 Task: Merge the cell horizontally on the spreadsheet.
Action: Mouse moved to (53, 196)
Screenshot: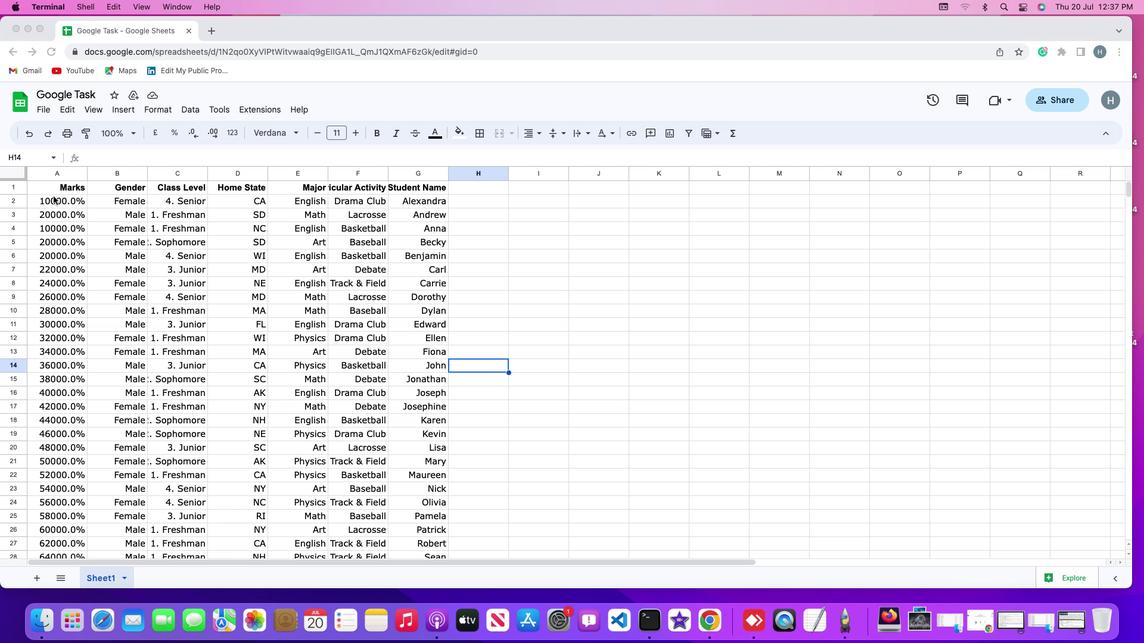 
Action: Mouse pressed left at (53, 196)
Screenshot: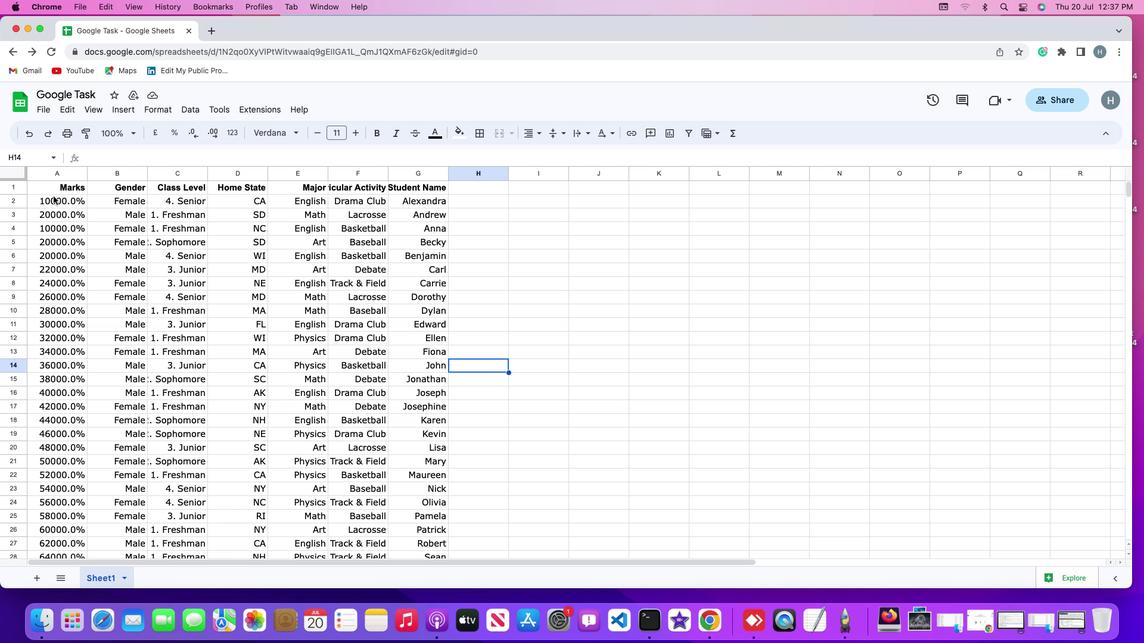 
Action: Mouse moved to (47, 186)
Screenshot: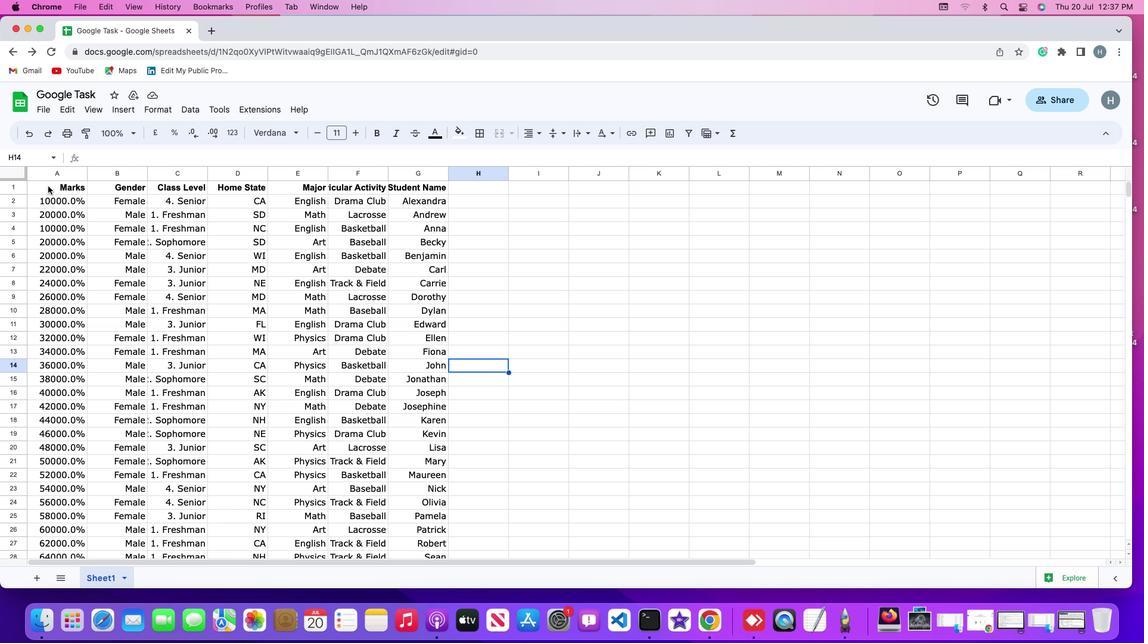 
Action: Mouse pressed left at (47, 186)
Screenshot: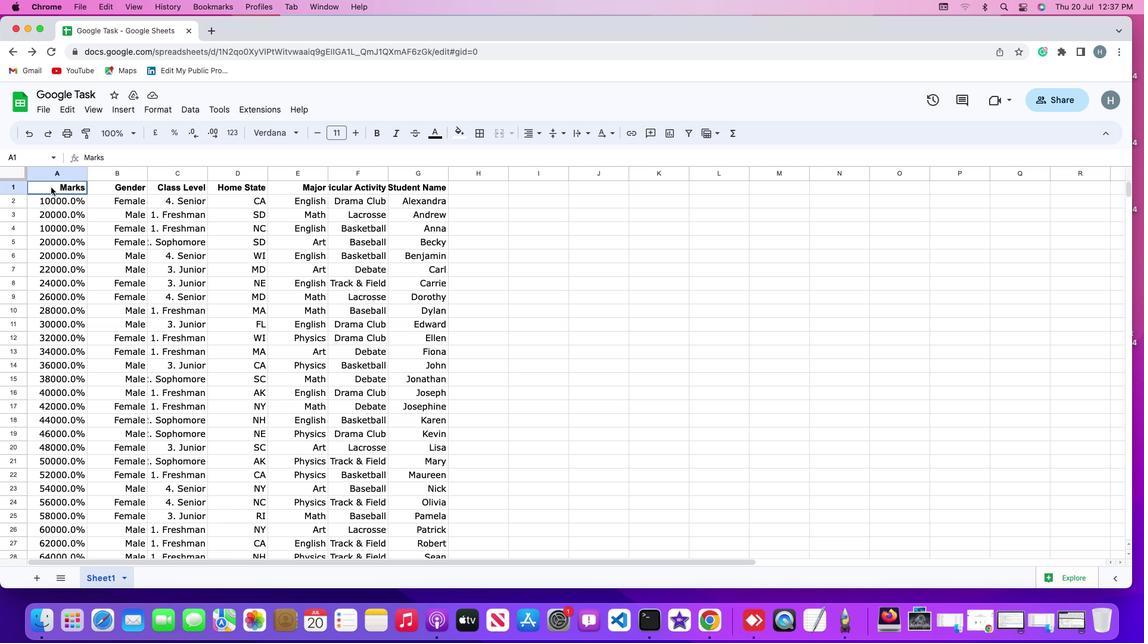 
Action: Mouse moved to (146, 109)
Screenshot: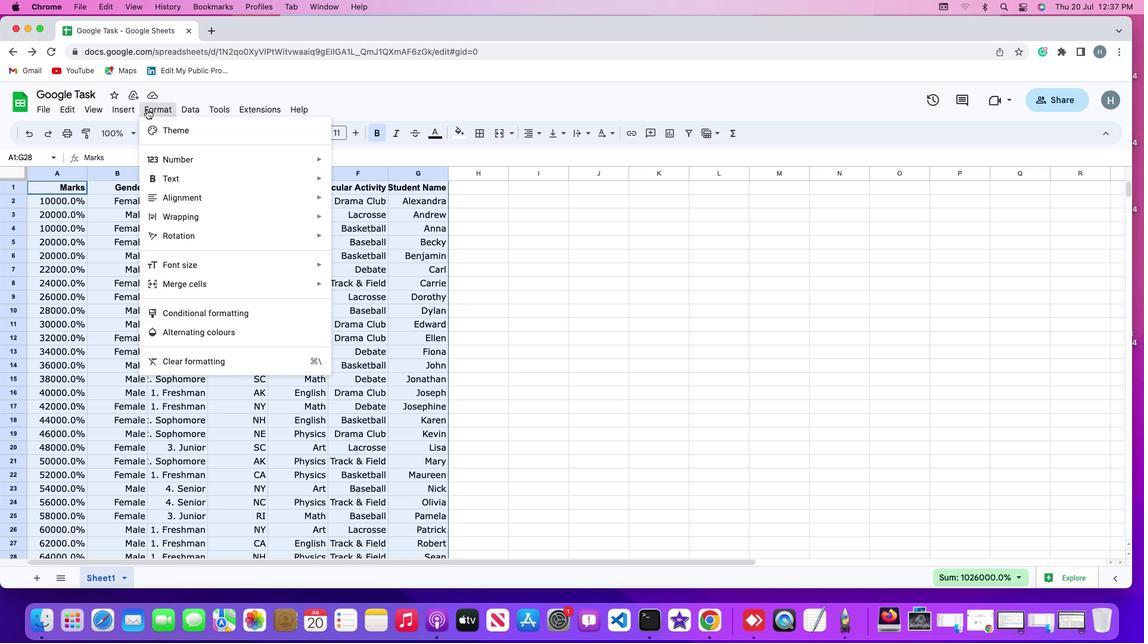 
Action: Mouse pressed left at (146, 109)
Screenshot: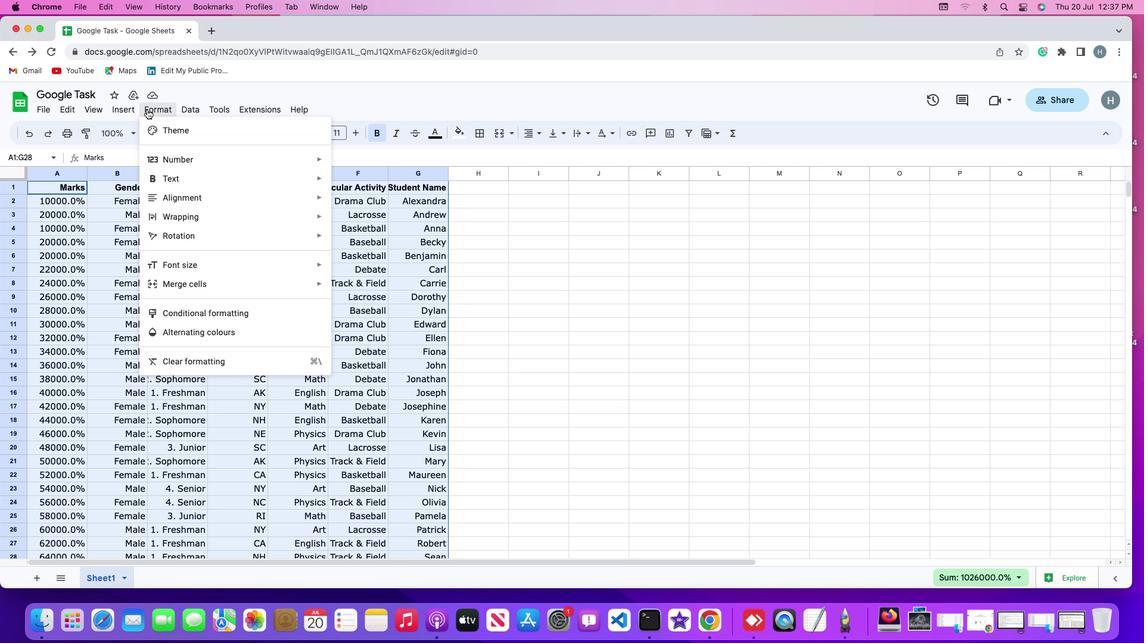 
Action: Mouse moved to (177, 283)
Screenshot: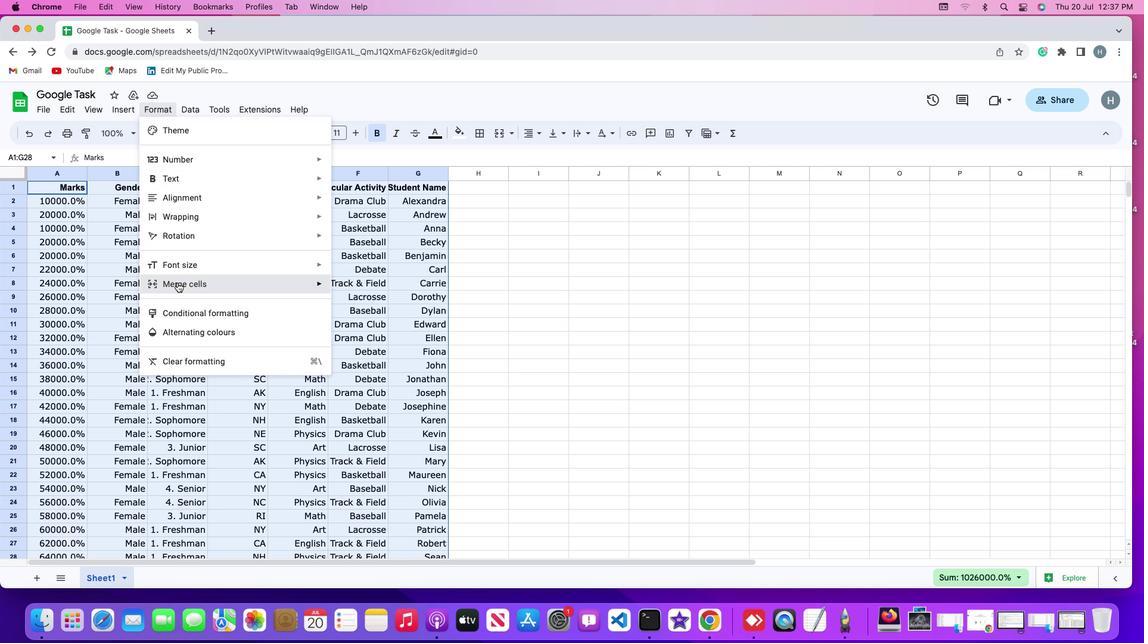 
Action: Mouse pressed left at (177, 283)
Screenshot: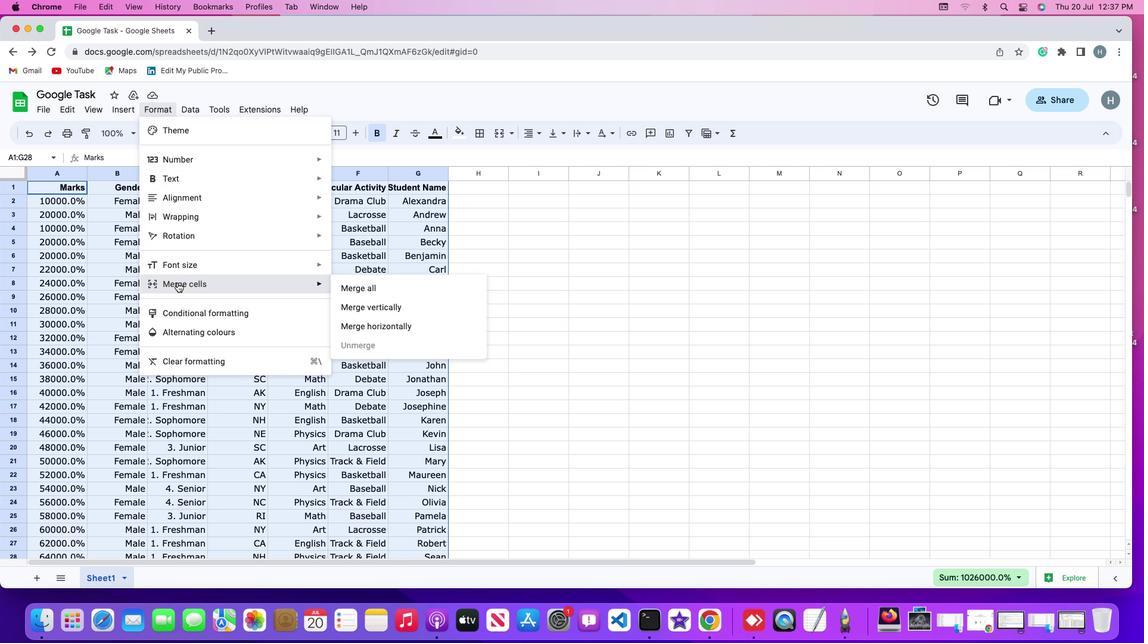 
Action: Mouse moved to (360, 329)
Screenshot: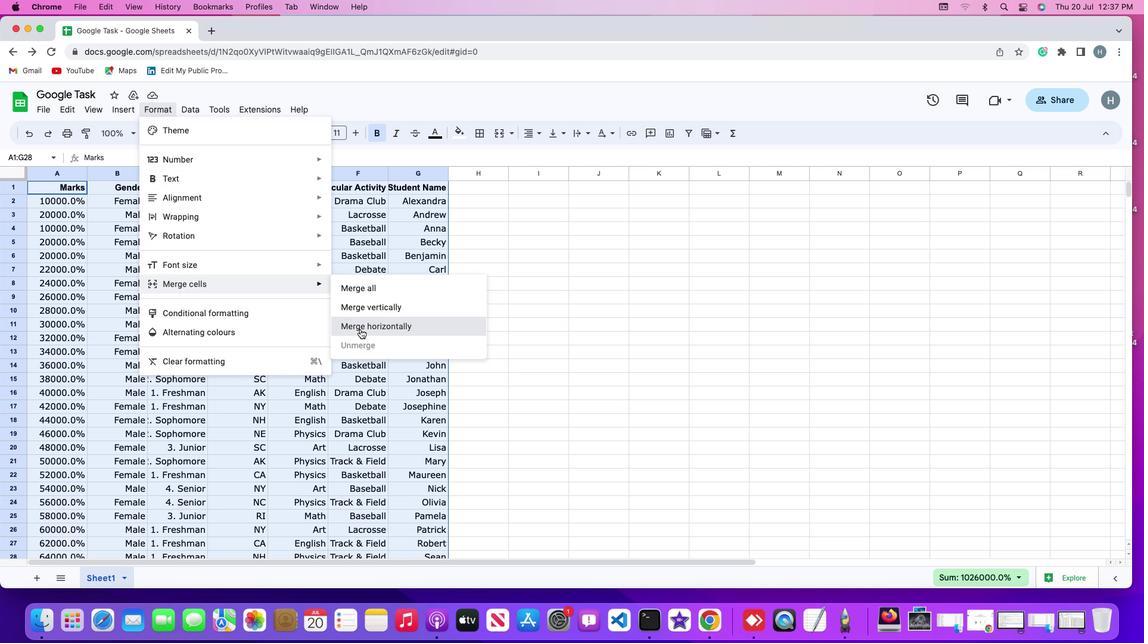 
Action: Mouse pressed left at (360, 329)
Screenshot: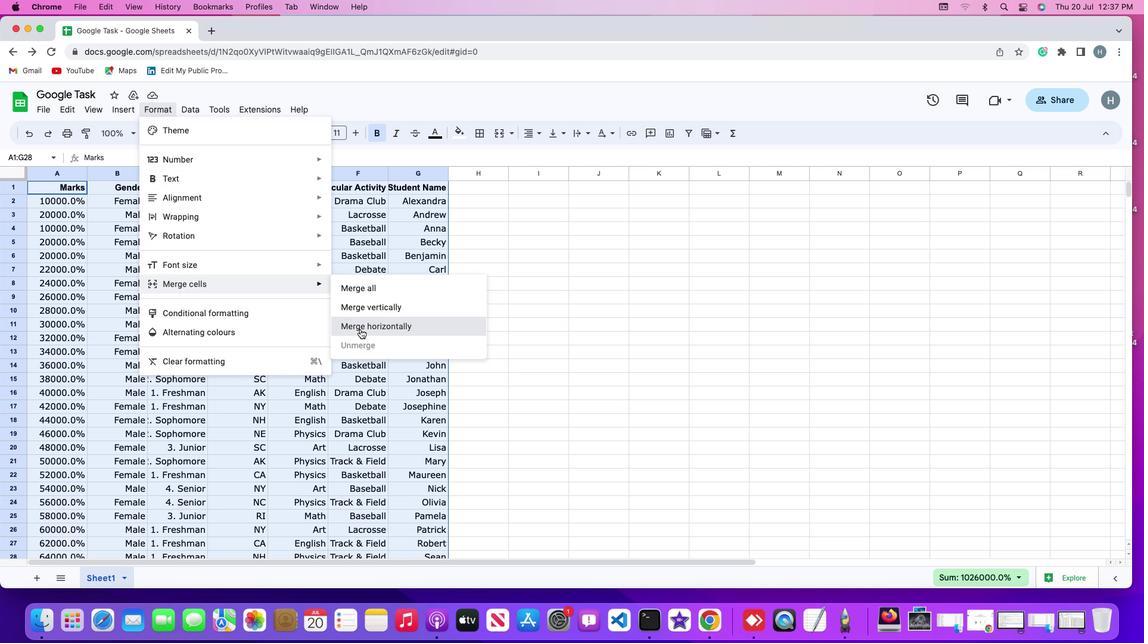 
Action: Mouse moved to (538, 395)
Screenshot: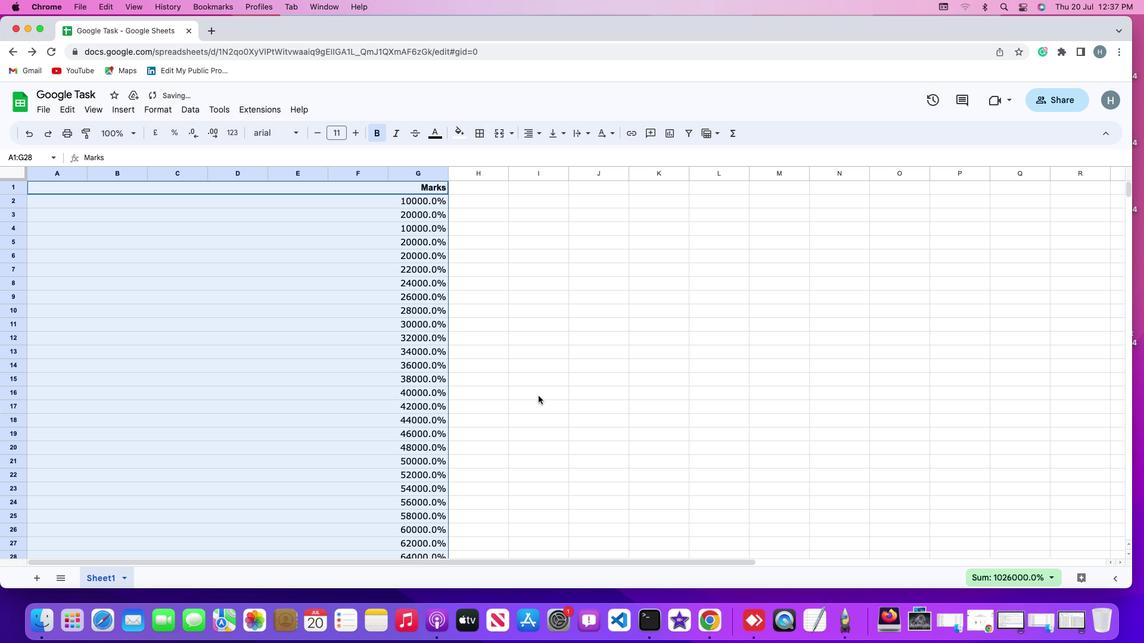 
Action: Mouse pressed left at (538, 395)
Screenshot: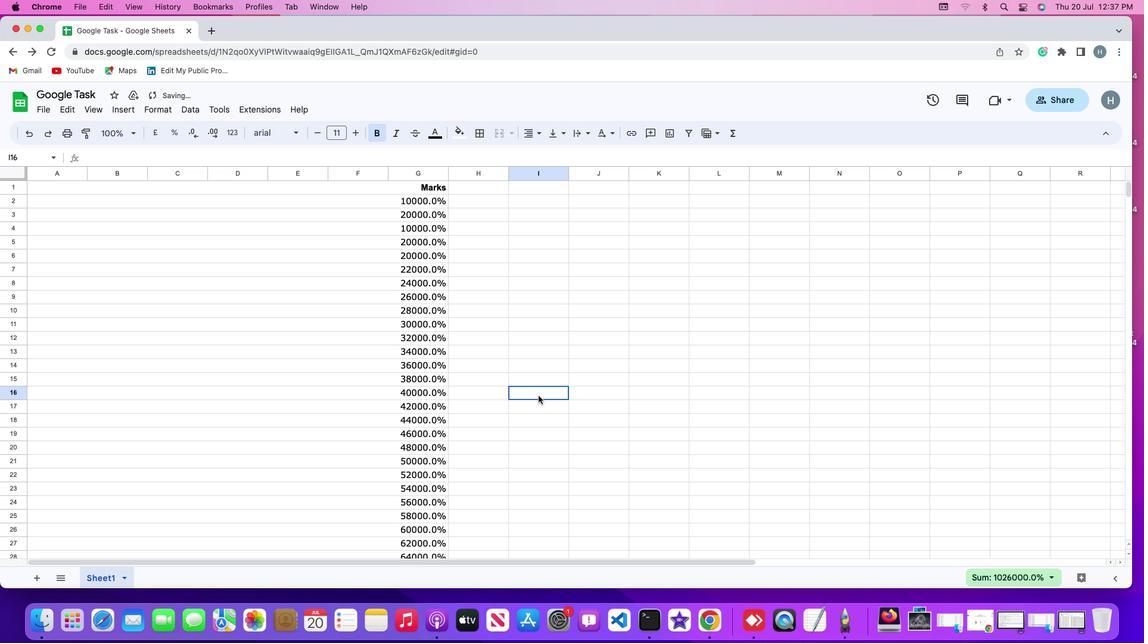 
